 Task: Find directions from Chicago to Mackinac Island, Michigan.
Action: Mouse moved to (1027, 13)
Screenshot: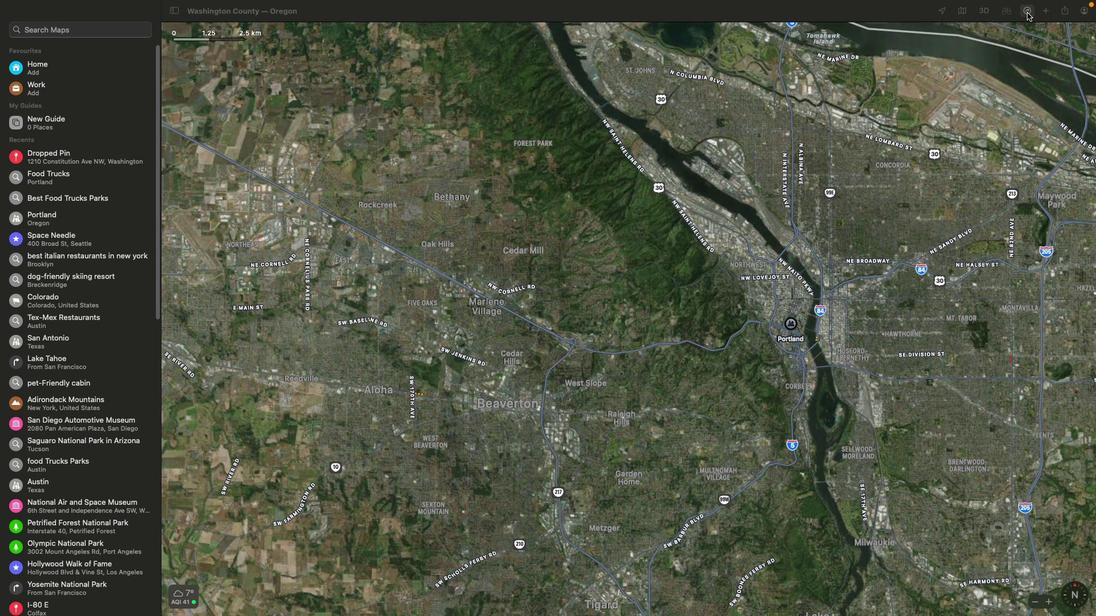 
Action: Mouse pressed left at (1027, 13)
Screenshot: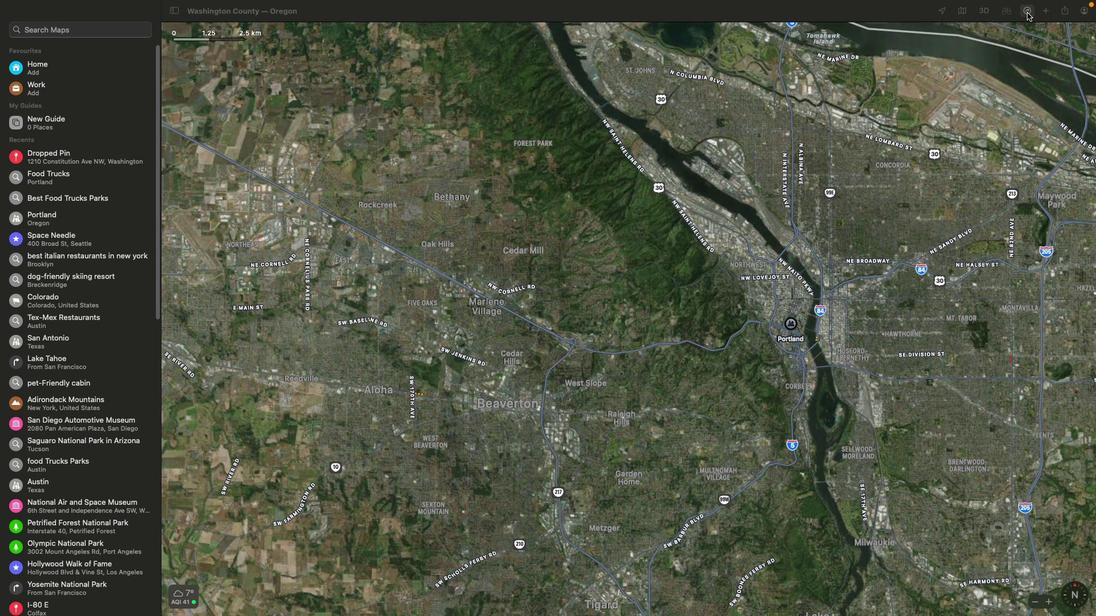 
Action: Mouse moved to (1050, 71)
Screenshot: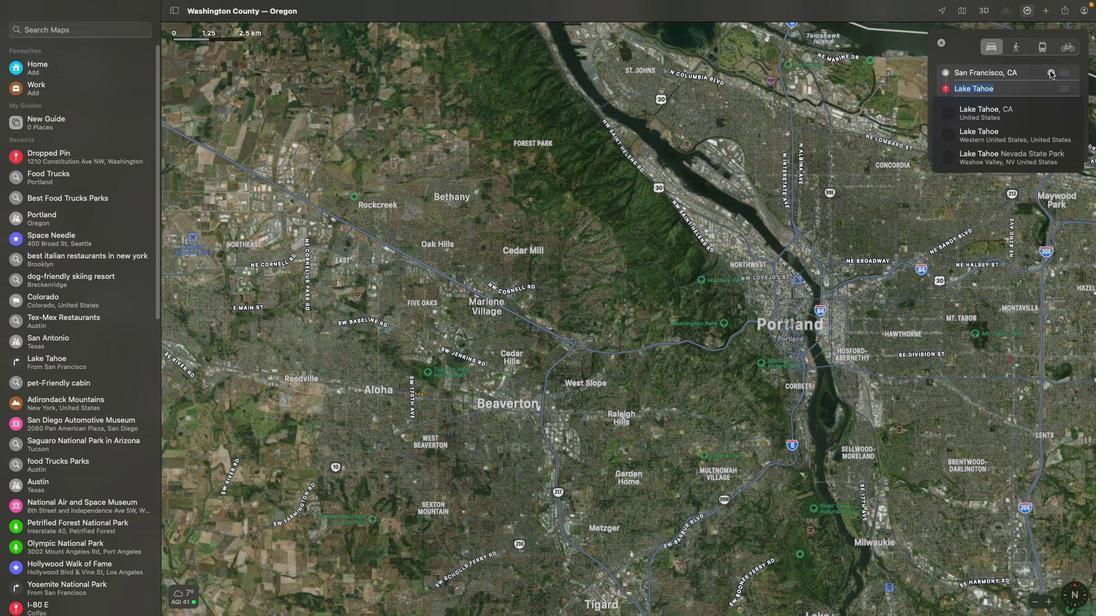 
Action: Mouse pressed left at (1050, 71)
Screenshot: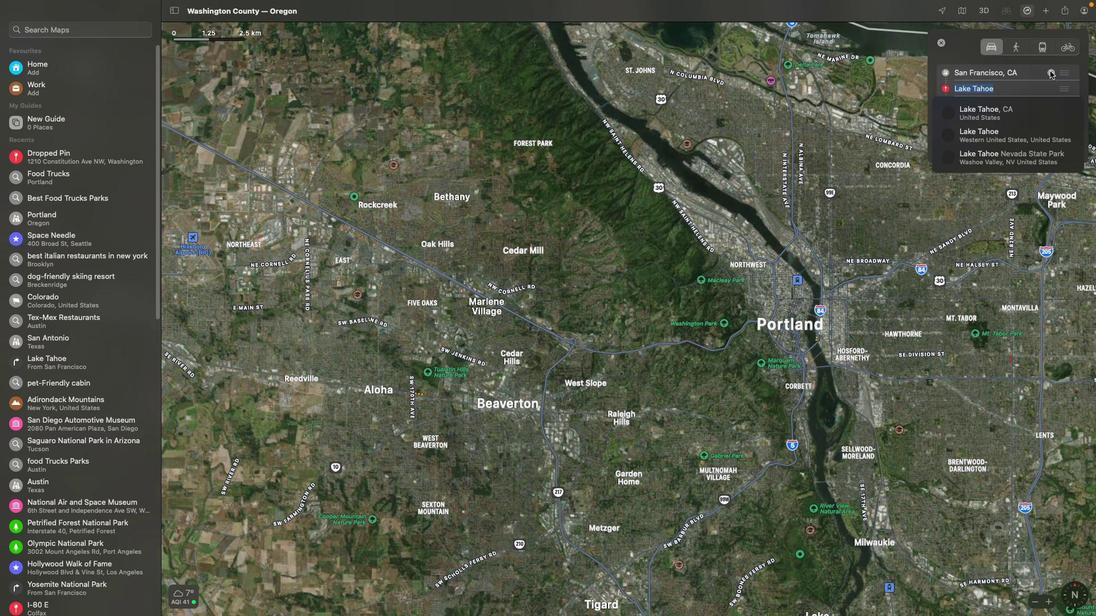
Action: Mouse moved to (987, 72)
Screenshot: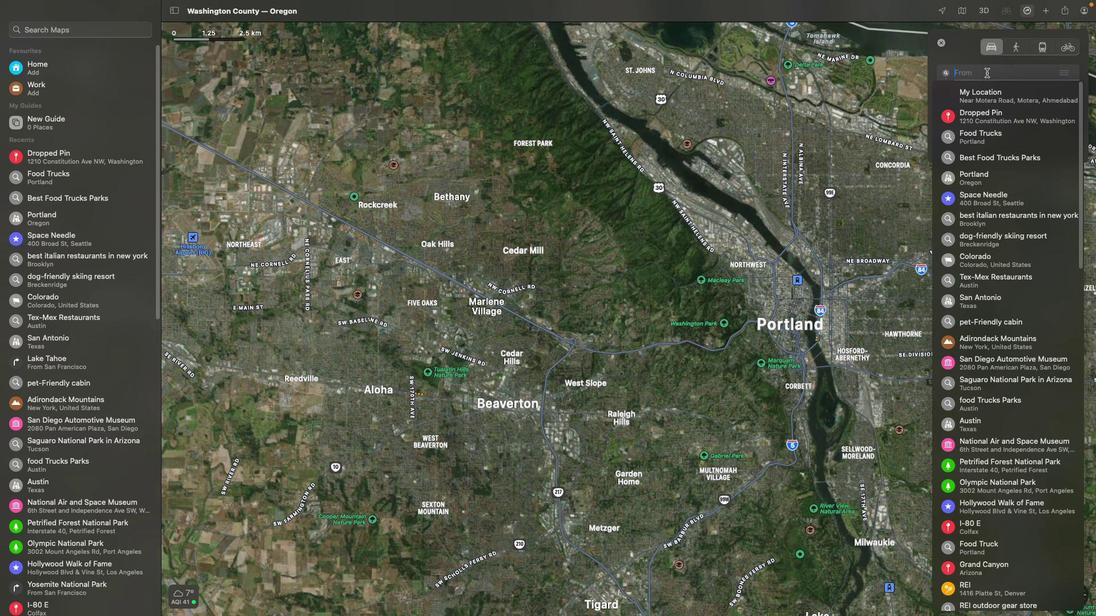 
Action: Mouse pressed left at (987, 72)
Screenshot: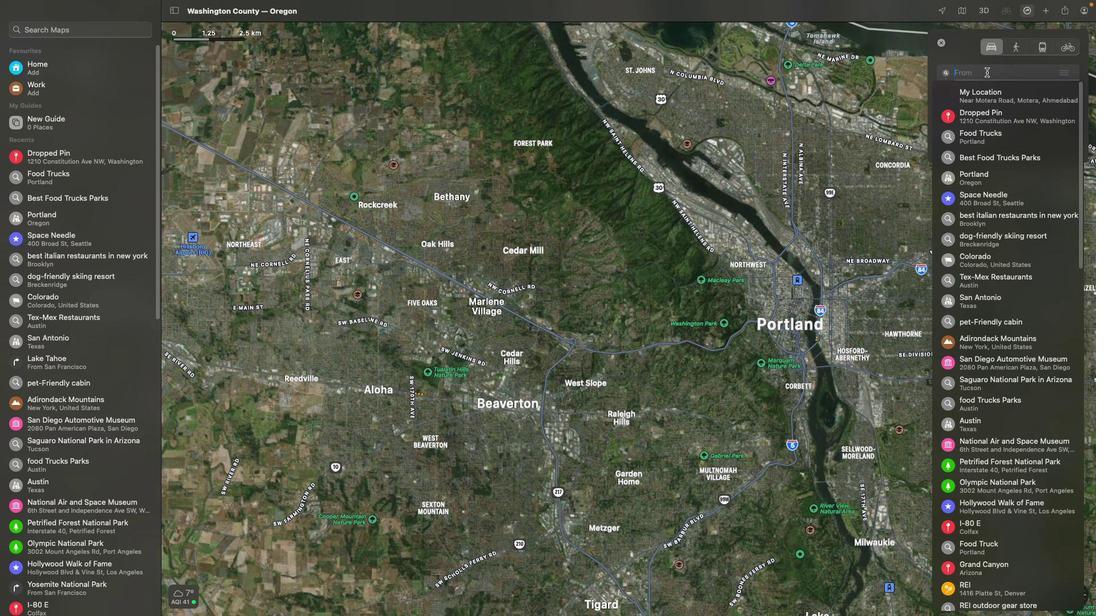 
Action: Key pressed Key.shift'C''h''i''c''a''g''o'Key.spaceKey.enter
Screenshot: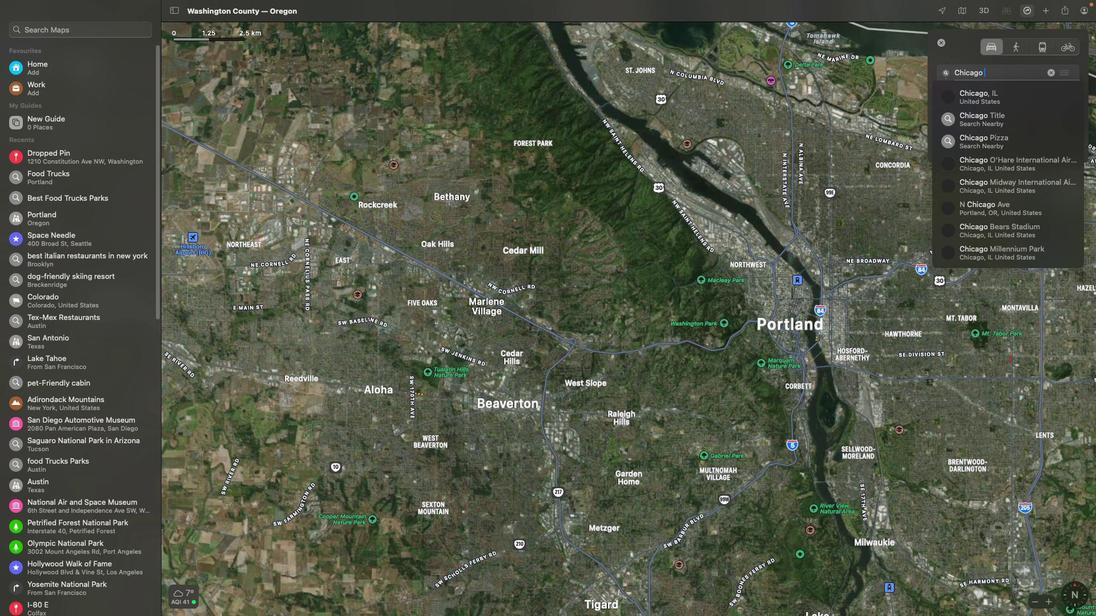 
Action: Mouse moved to (1053, 87)
Screenshot: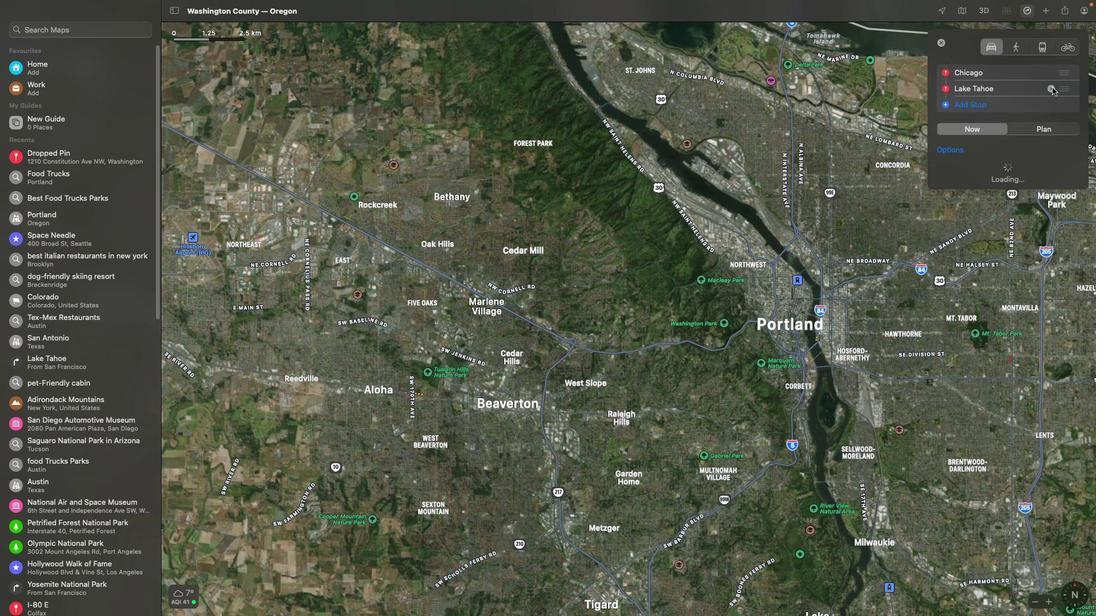 
Action: Mouse pressed left at (1053, 87)
Screenshot: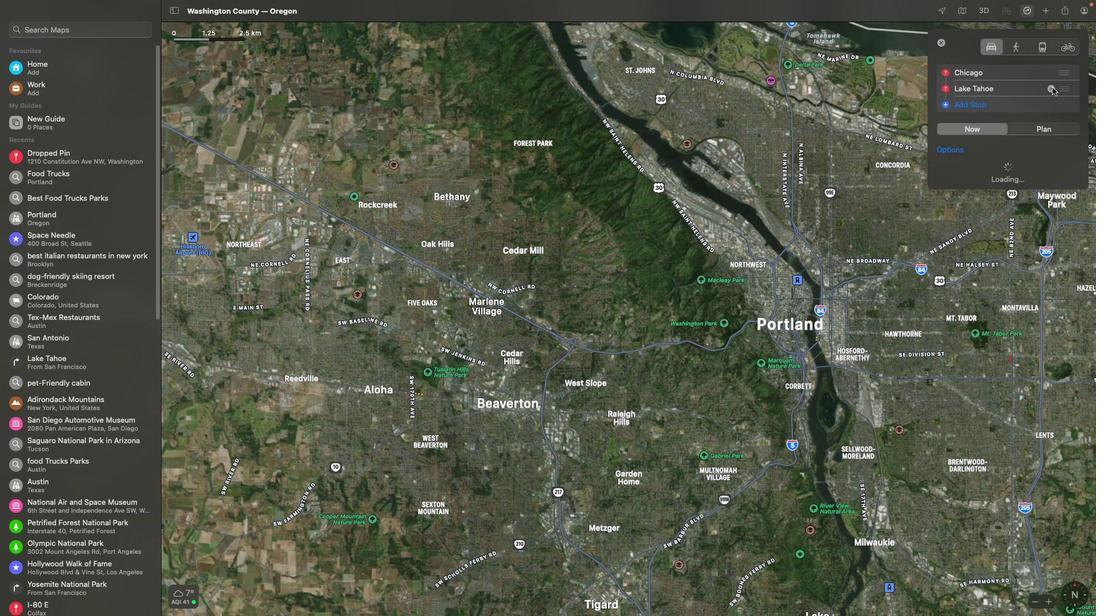 
Action: Mouse moved to (987, 89)
Screenshot: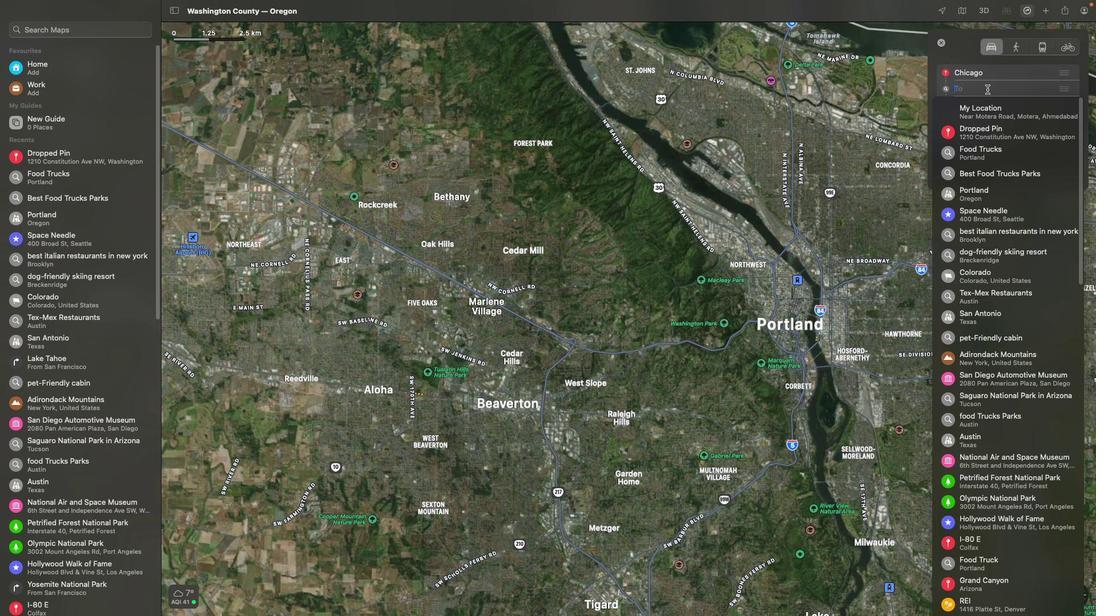 
Action: Mouse pressed left at (987, 89)
Screenshot: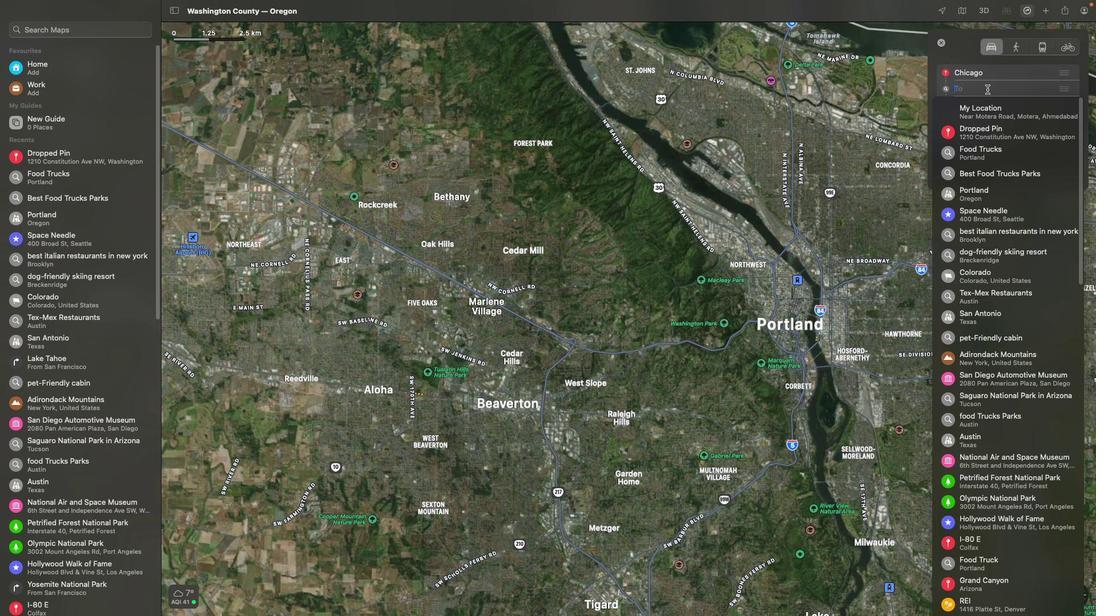 
Action: Key pressed Key.shift'M''a''c''k''i''n''a''c'Key.spaceKey.shift'I''s''l''a''n''d'Key.spaceKey.backspaceKey.backspaceKey.backspaceKey.shift'M''a''c''k''i''n''a''c'Key.backspaceKey.backspaceKey.backspaceKey.backspaceKey.shift'M''a''c''k''i'
Screenshot: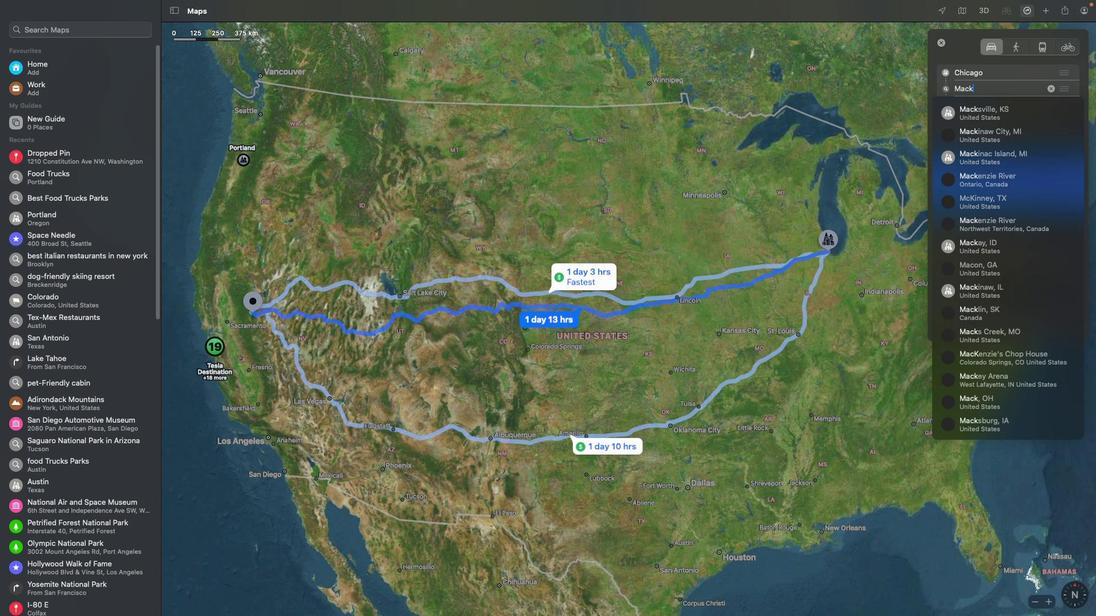 
Action: Mouse moved to (997, 108)
Screenshot: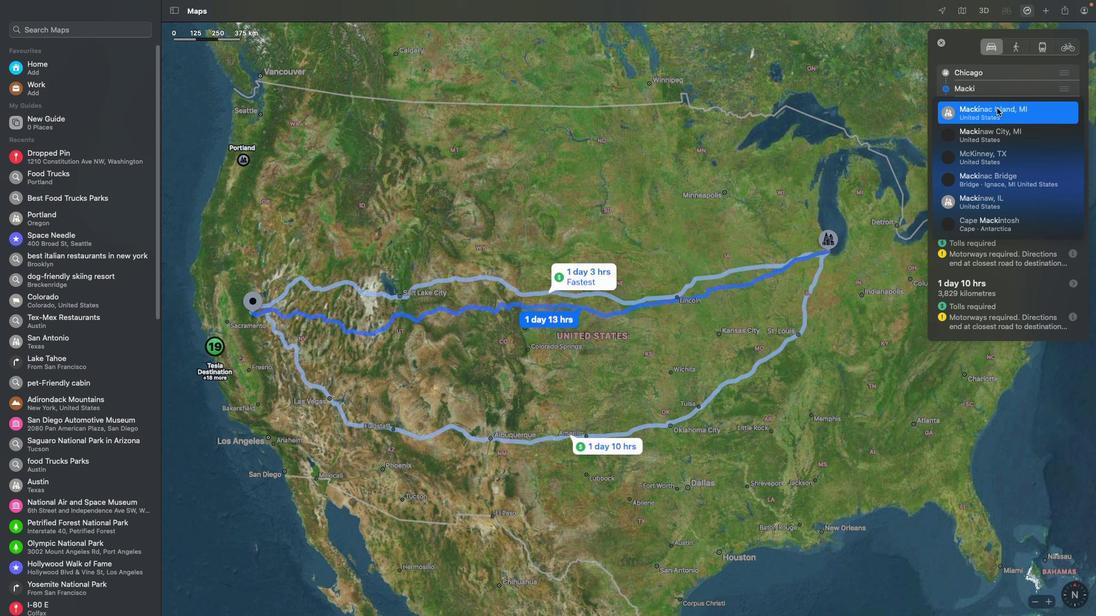
Action: Mouse pressed left at (997, 108)
Screenshot: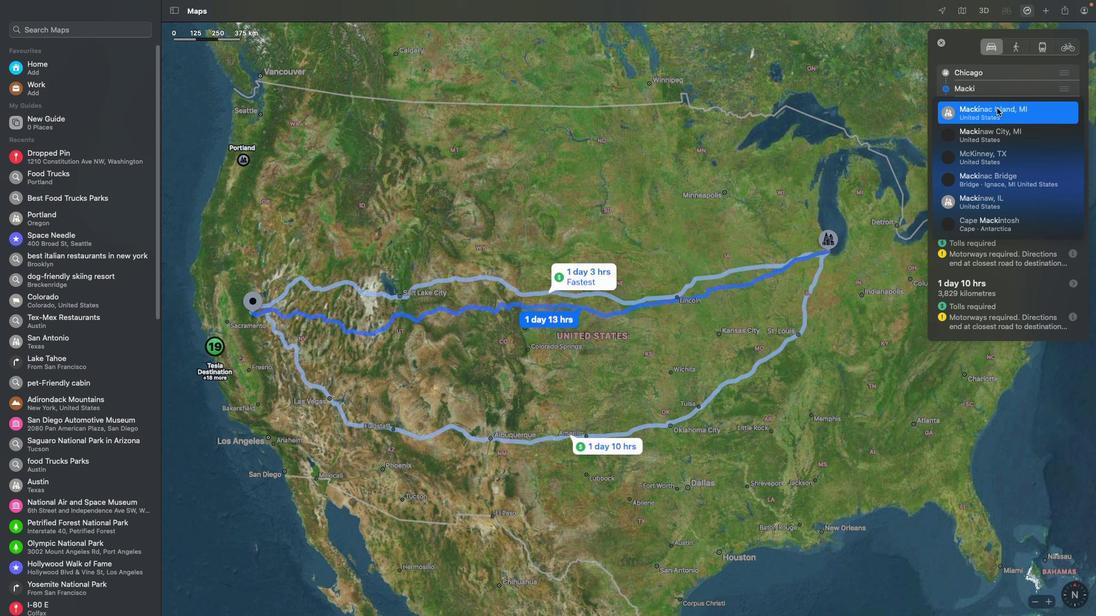 
Action: Mouse moved to (952, 259)
Screenshot: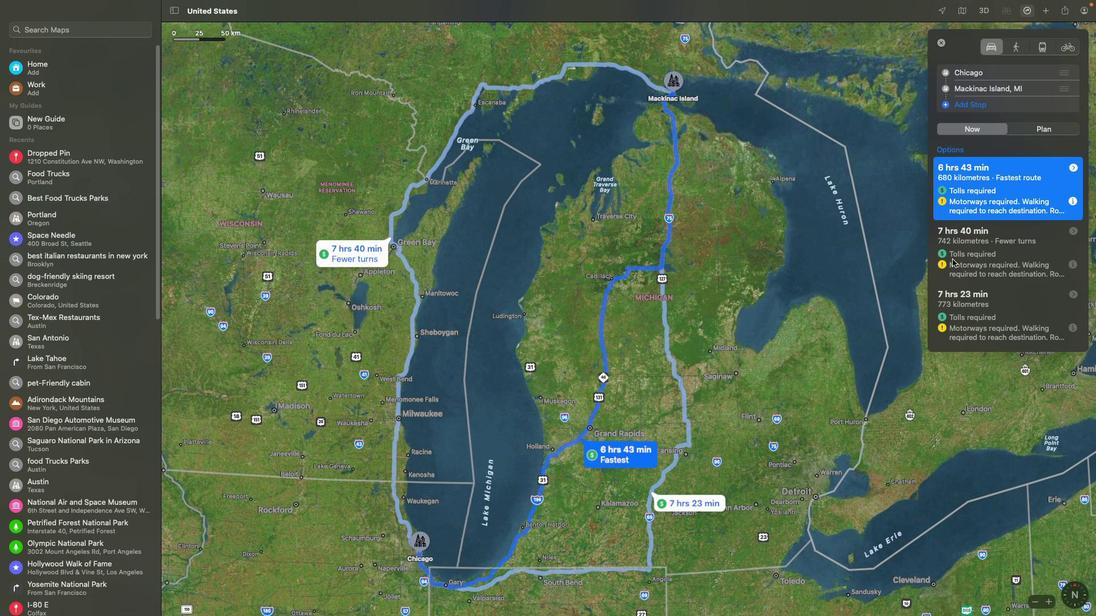 
Action: Mouse pressed left at (952, 259)
Screenshot: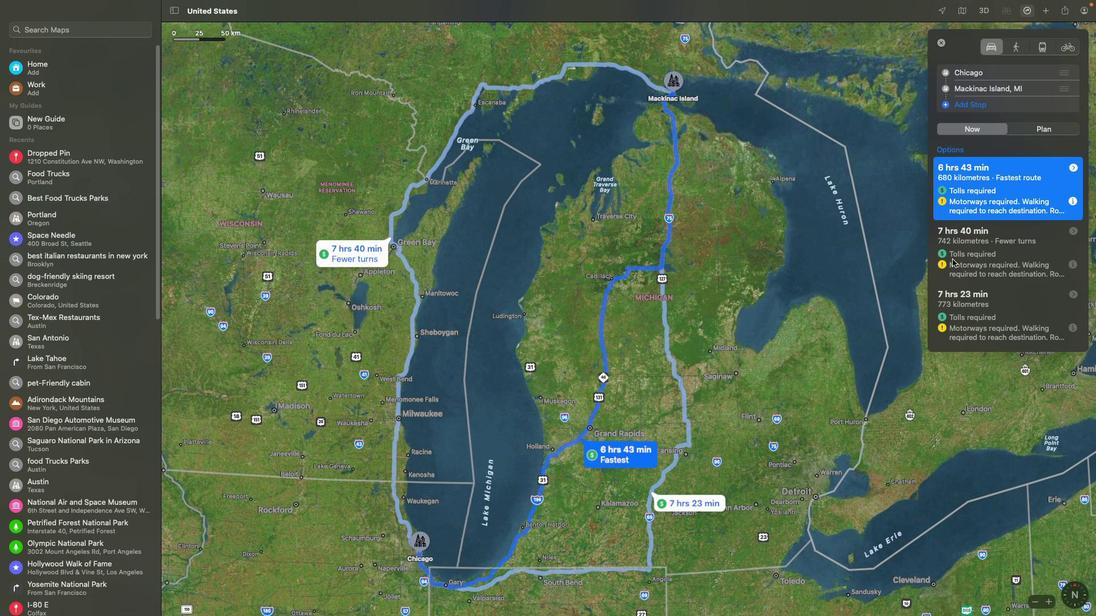 
Action: Mouse moved to (985, 312)
Screenshot: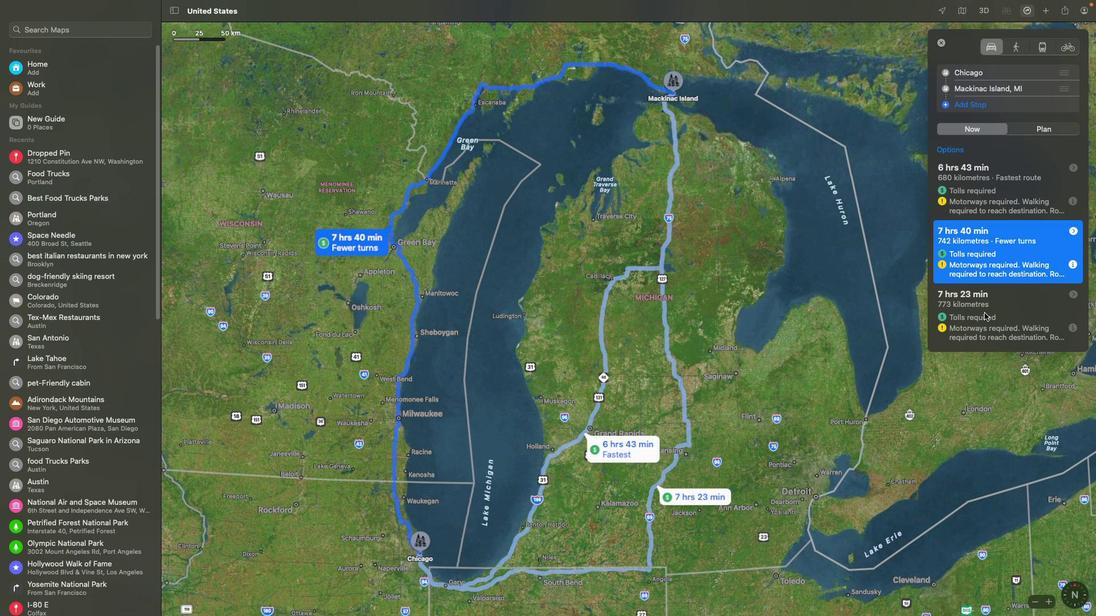 
Action: Mouse pressed left at (985, 312)
Screenshot: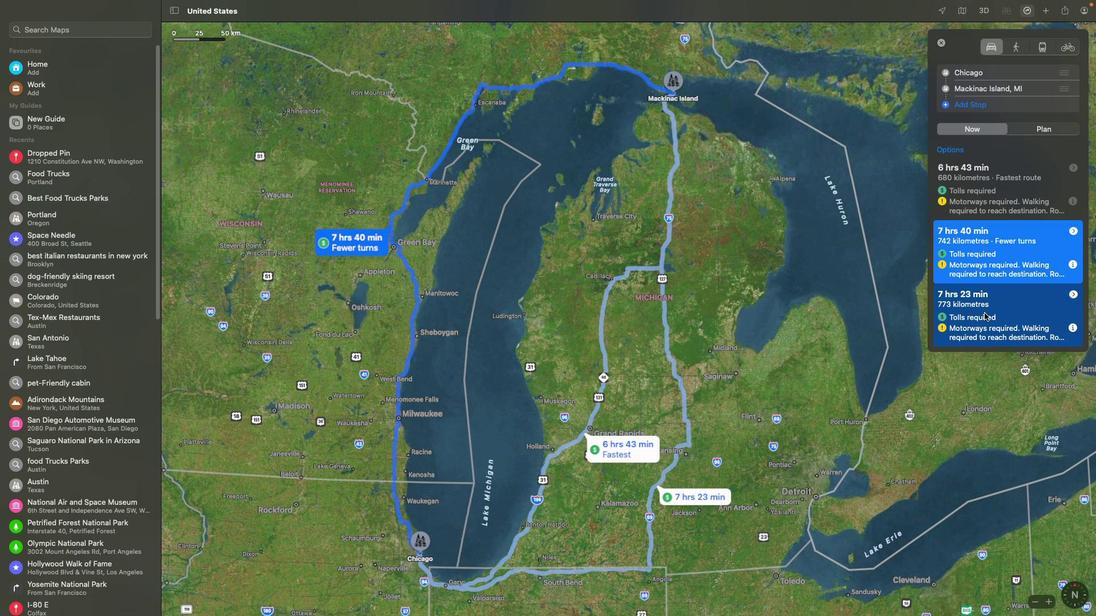 
Action: Mouse moved to (979, 197)
Screenshot: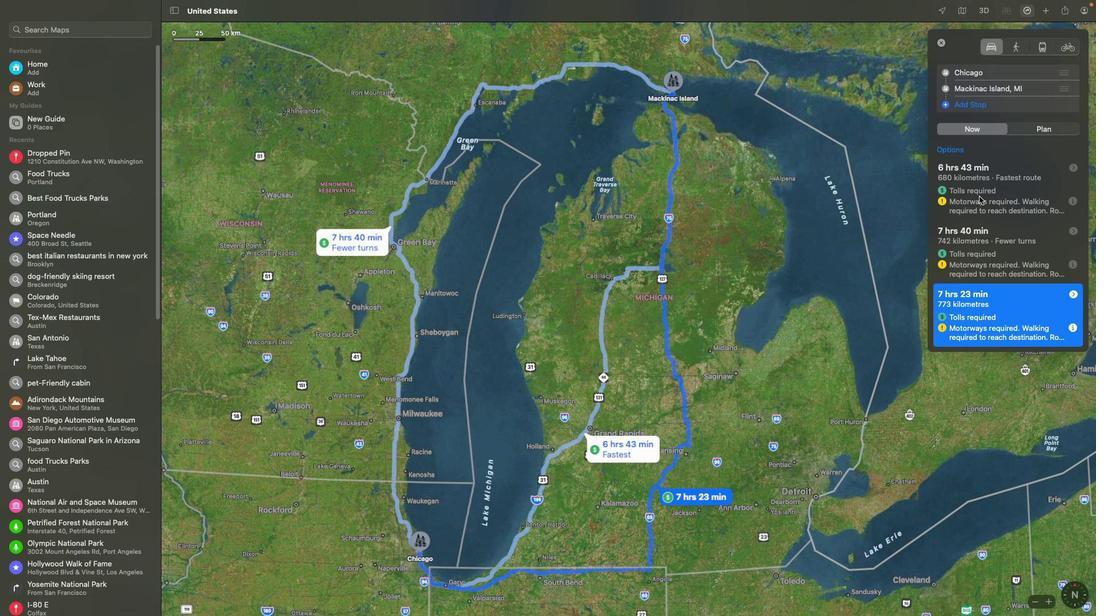 
Action: Mouse pressed left at (979, 197)
Screenshot: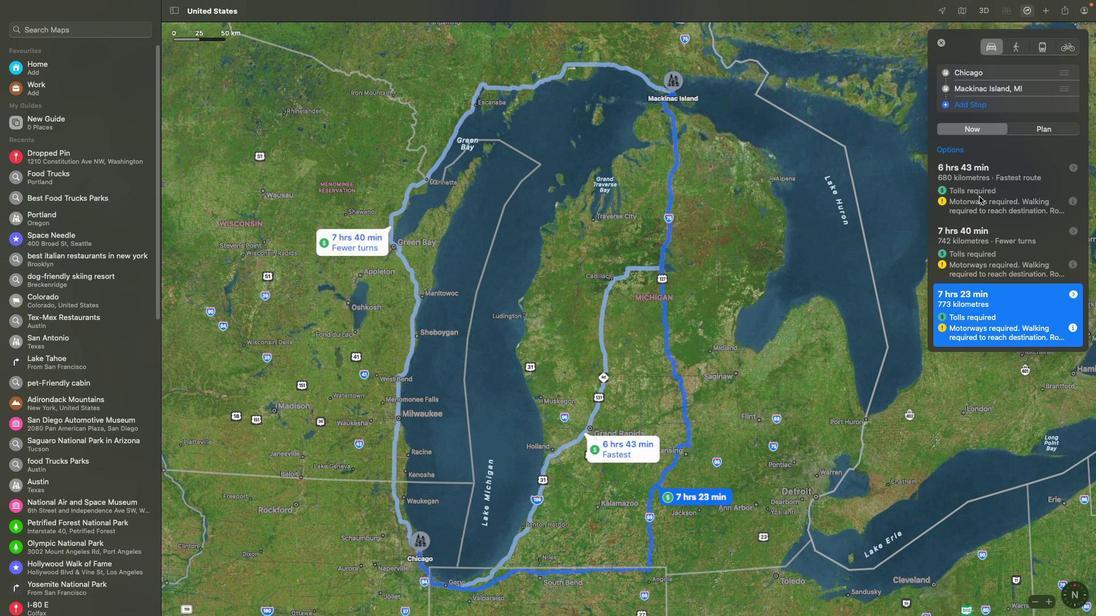 
Action: Mouse moved to (656, 276)
Screenshot: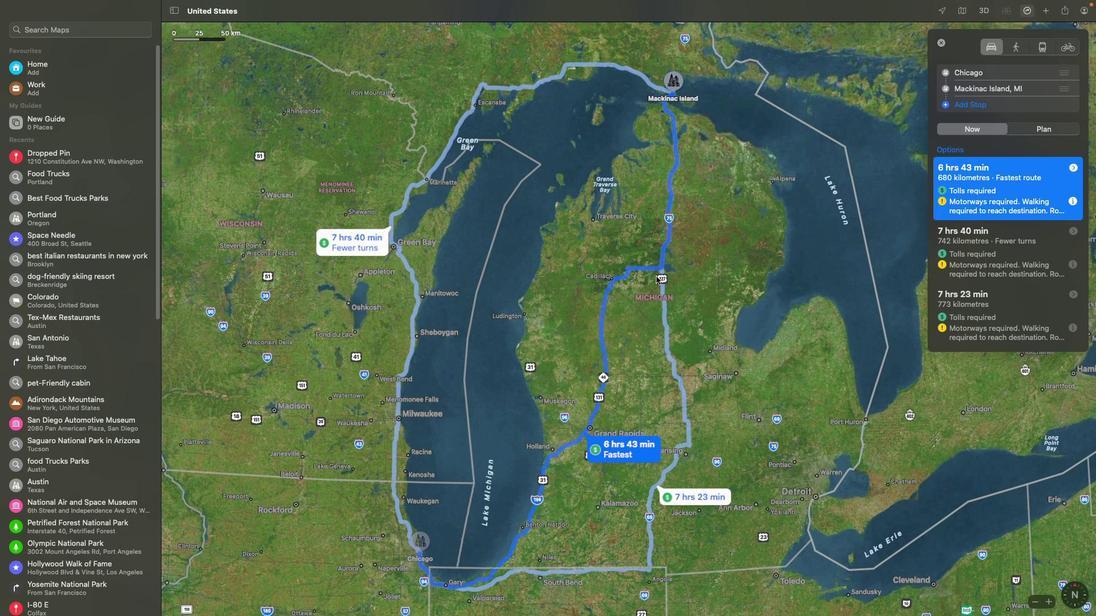 
